Task: Use the formula "DATEVALUE" in spreadsheet "Project portfolio".
Action: Mouse moved to (268, 305)
Screenshot: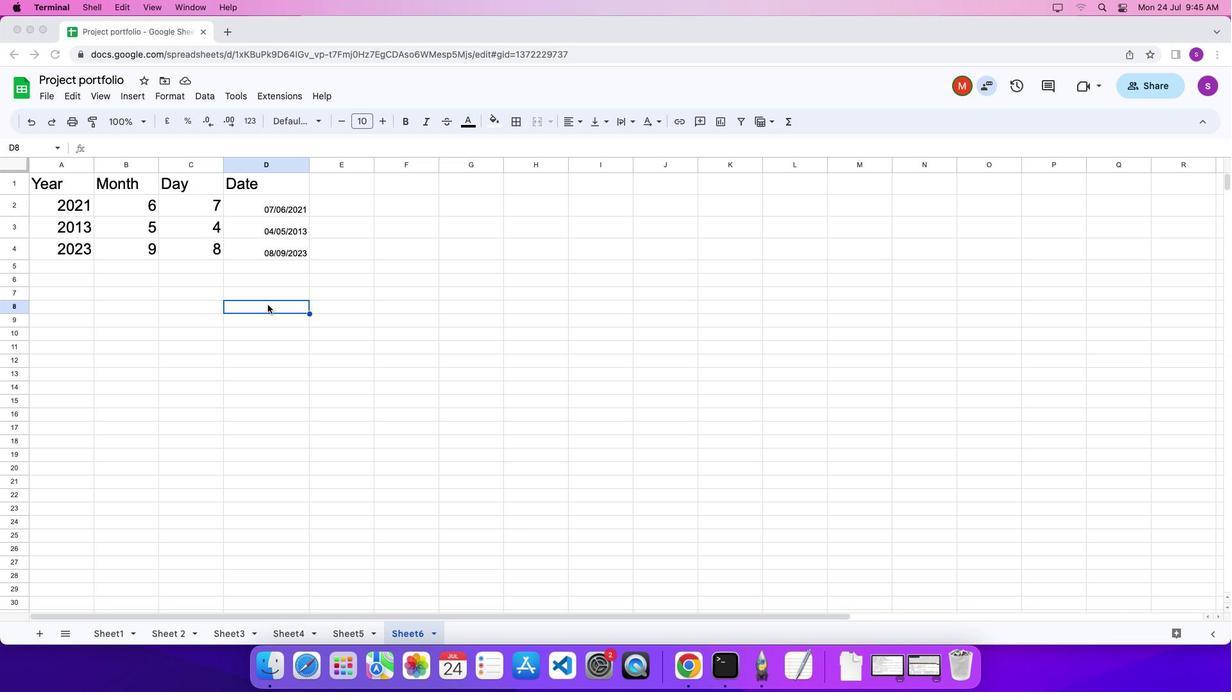 
Action: Mouse pressed left at (268, 305)
Screenshot: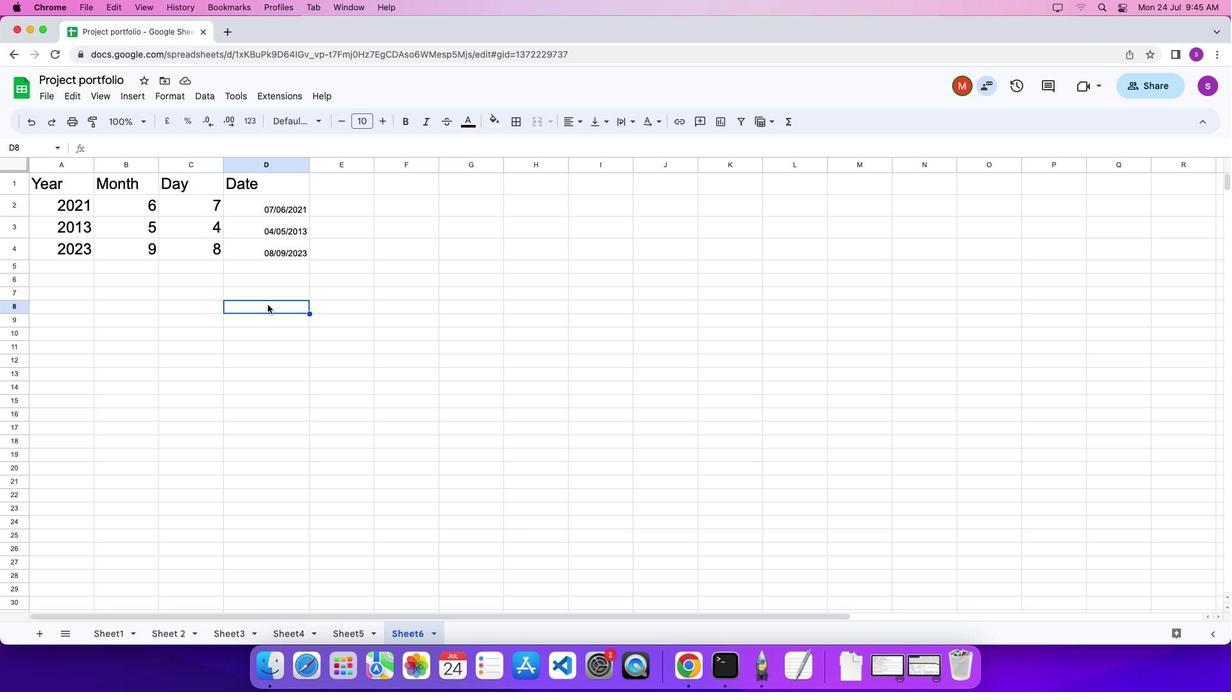 
Action: Mouse moved to (270, 305)
Screenshot: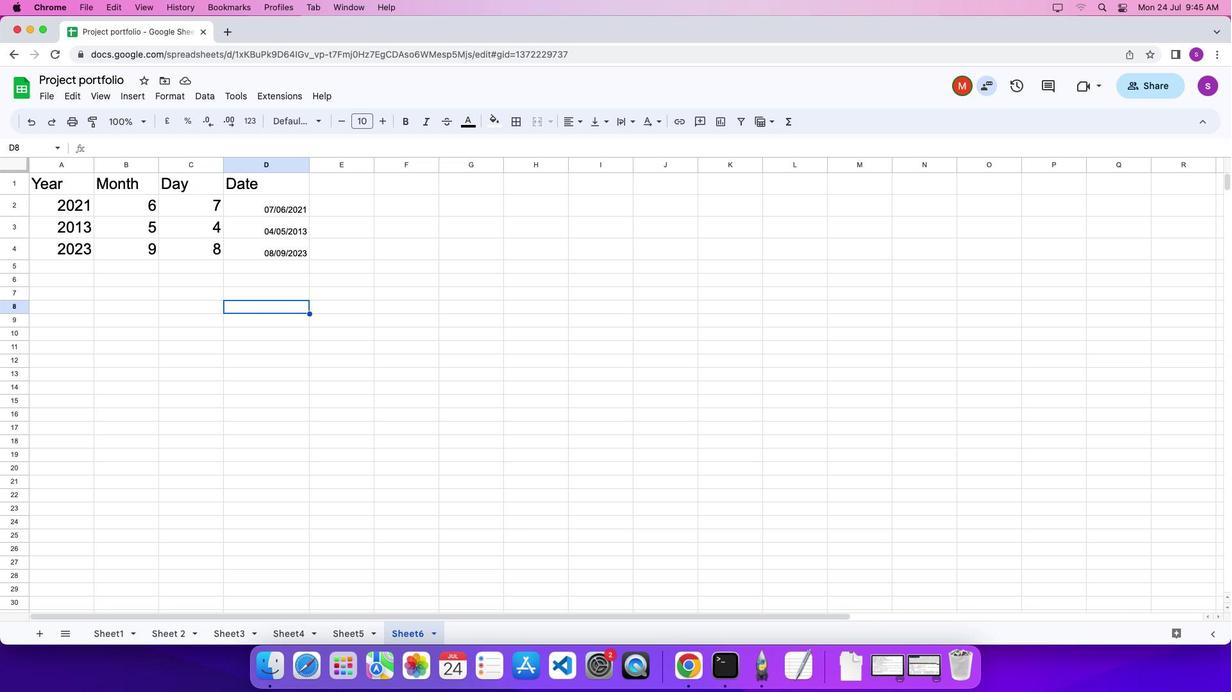 
Action: Key pressed '='
Screenshot: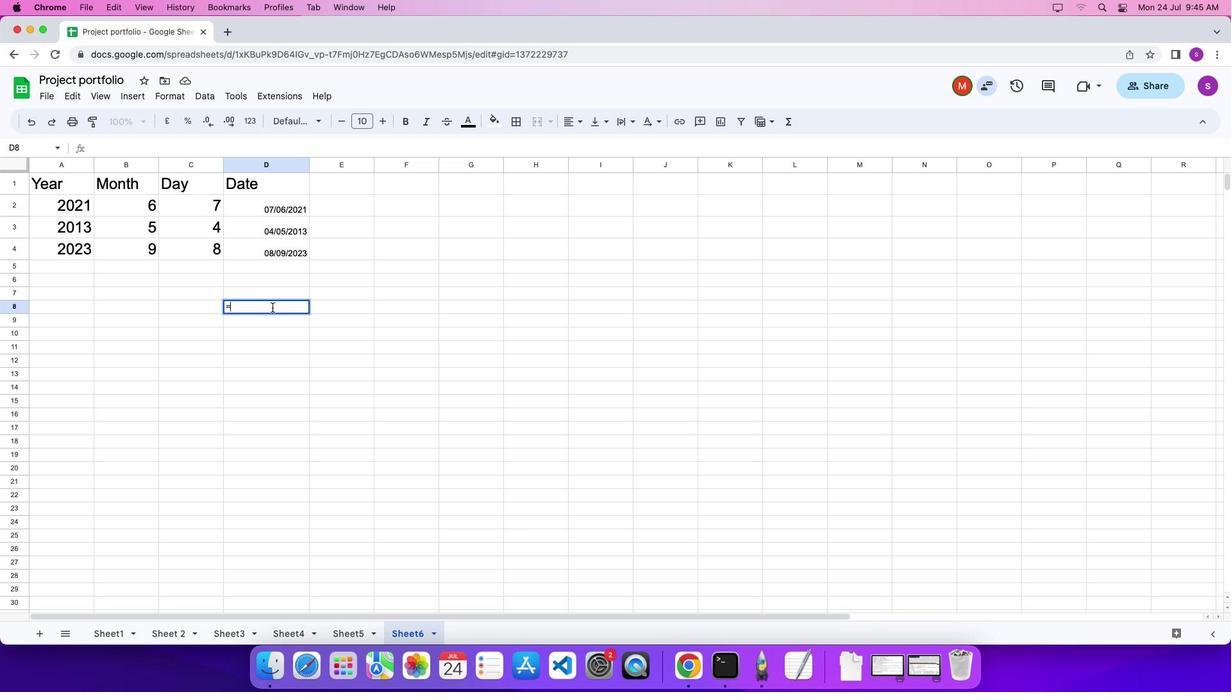 
Action: Mouse moved to (786, 126)
Screenshot: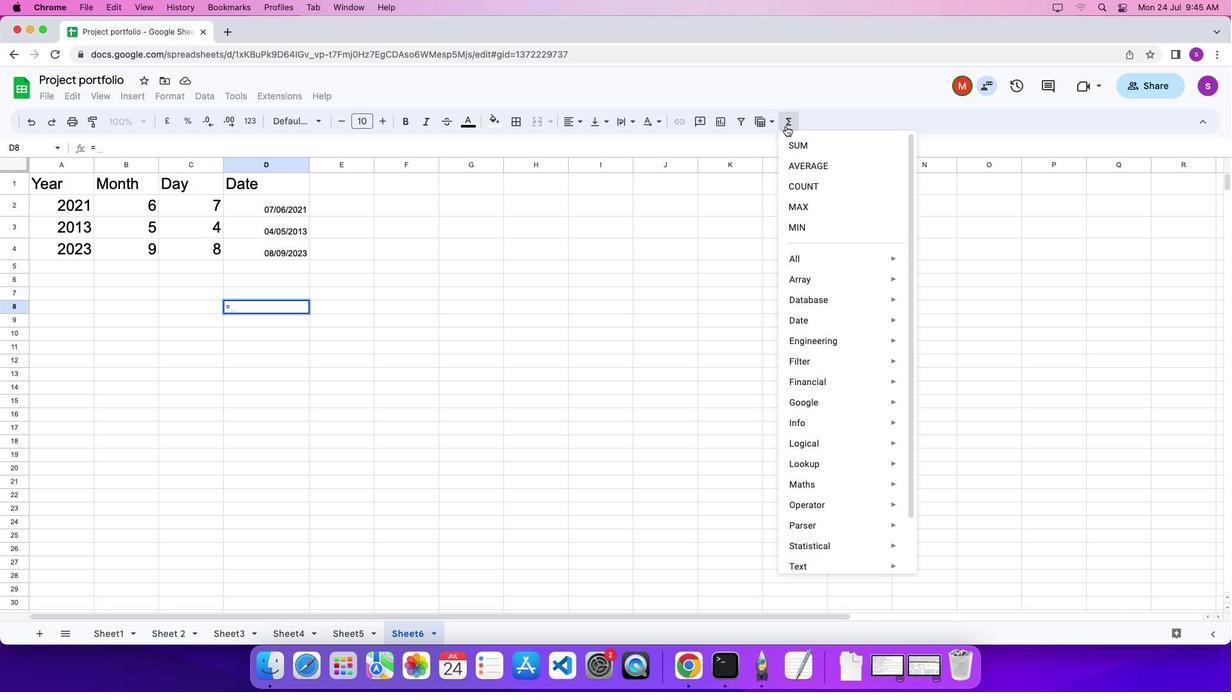 
Action: Mouse pressed left at (786, 126)
Screenshot: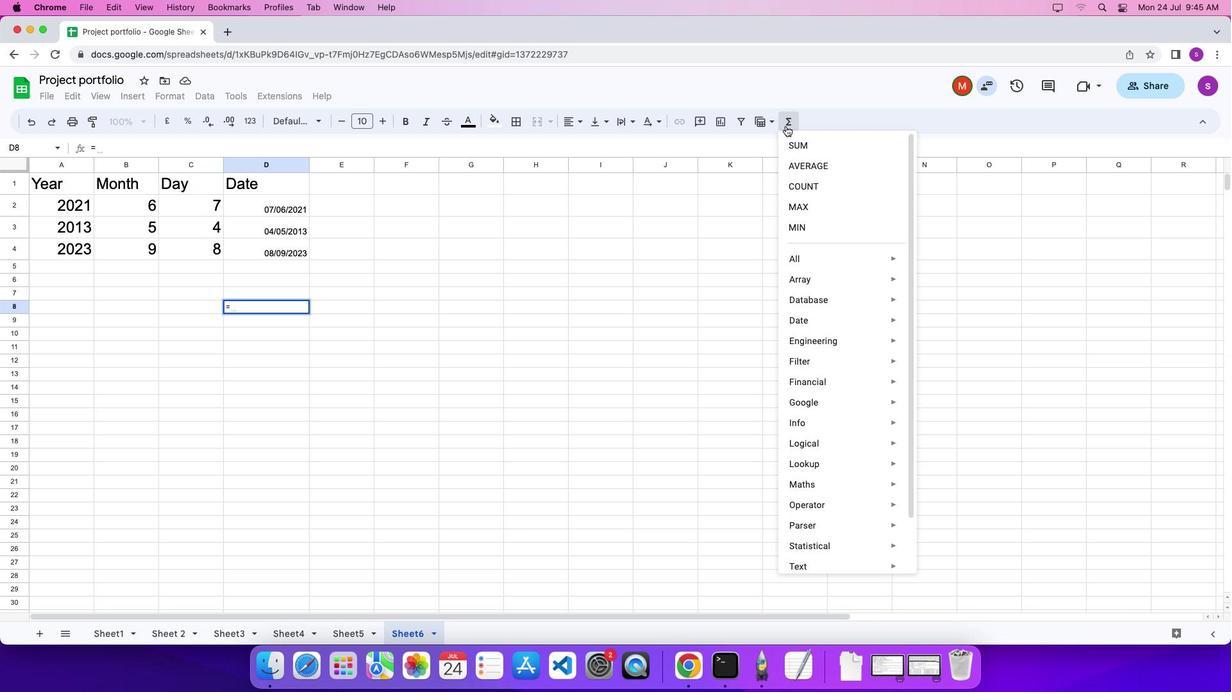 
Action: Mouse moved to (1016, 561)
Screenshot: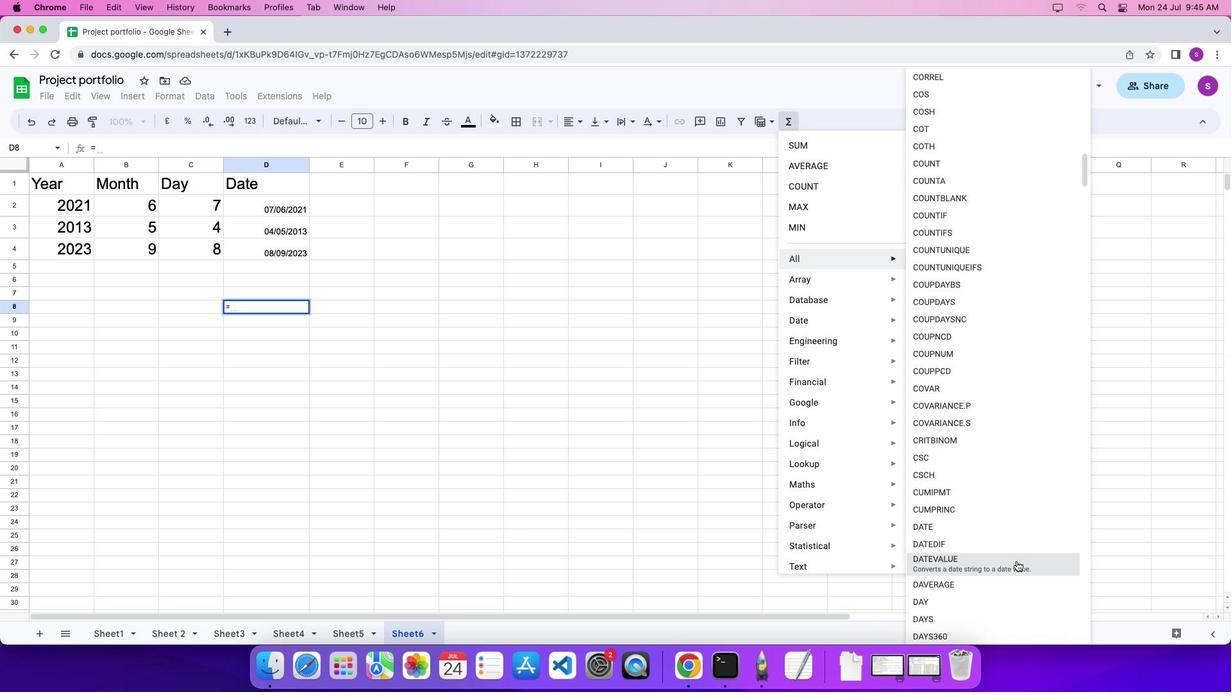 
Action: Mouse pressed left at (1016, 561)
Screenshot: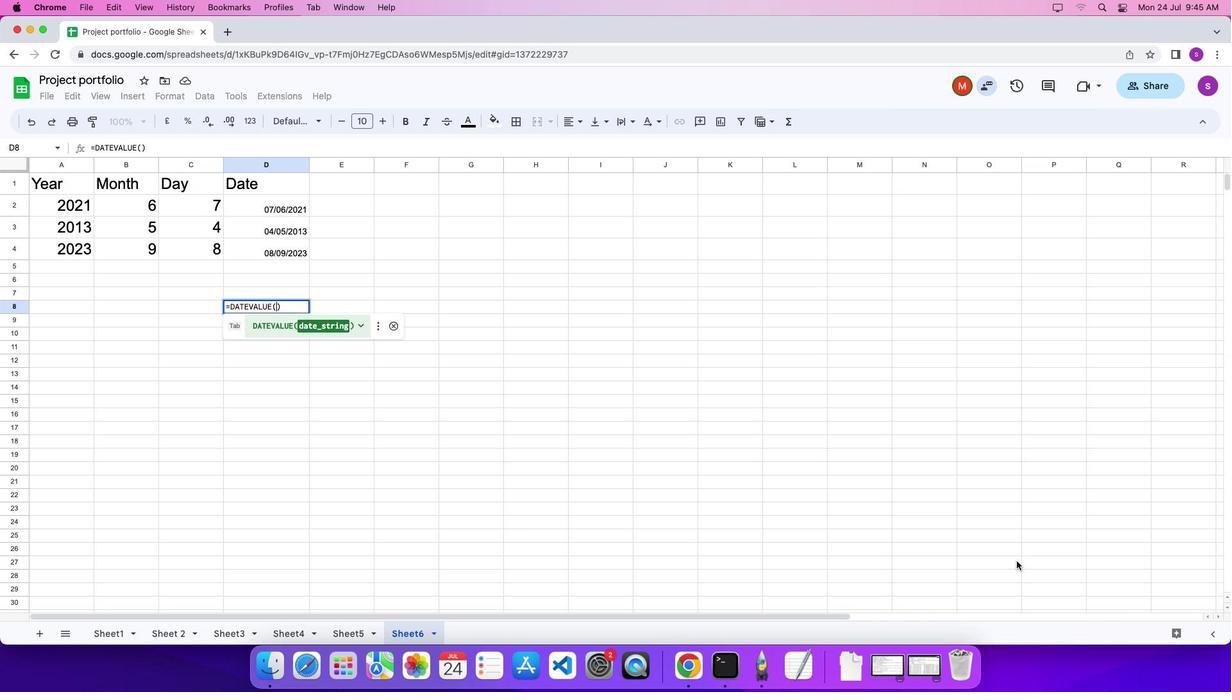 
Action: Mouse moved to (536, 428)
Screenshot: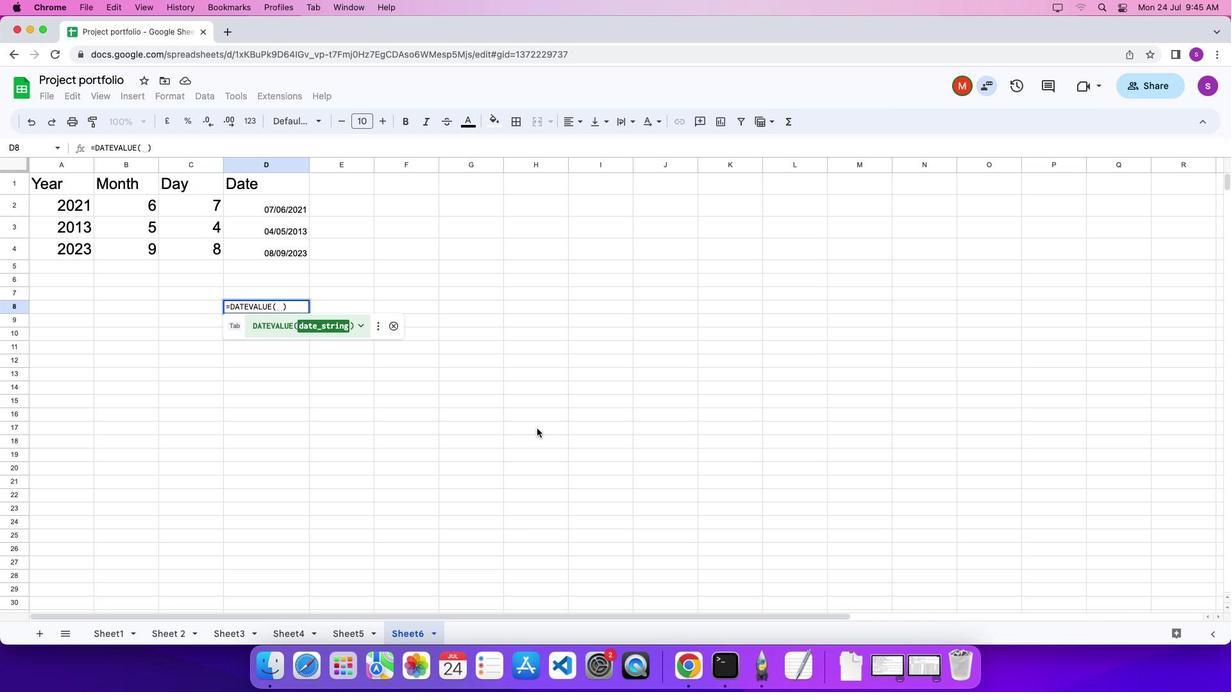 
Action: Key pressed Key.shift_r'"''2''2''/''7''/''2''0''1''1'Key.shift_r'"'Key.enter
Screenshot: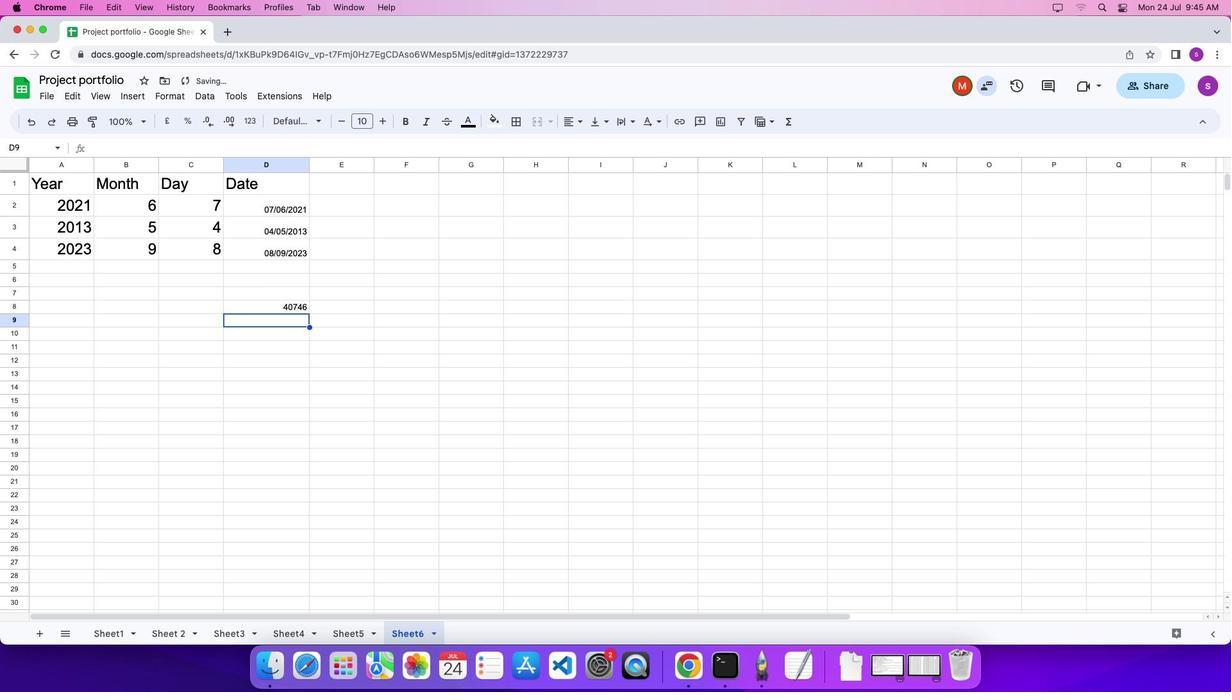 
